 Task: Create in the project TranslateForge a sprint 'Cosmic Sprint'.
Action: Mouse moved to (192, 56)
Screenshot: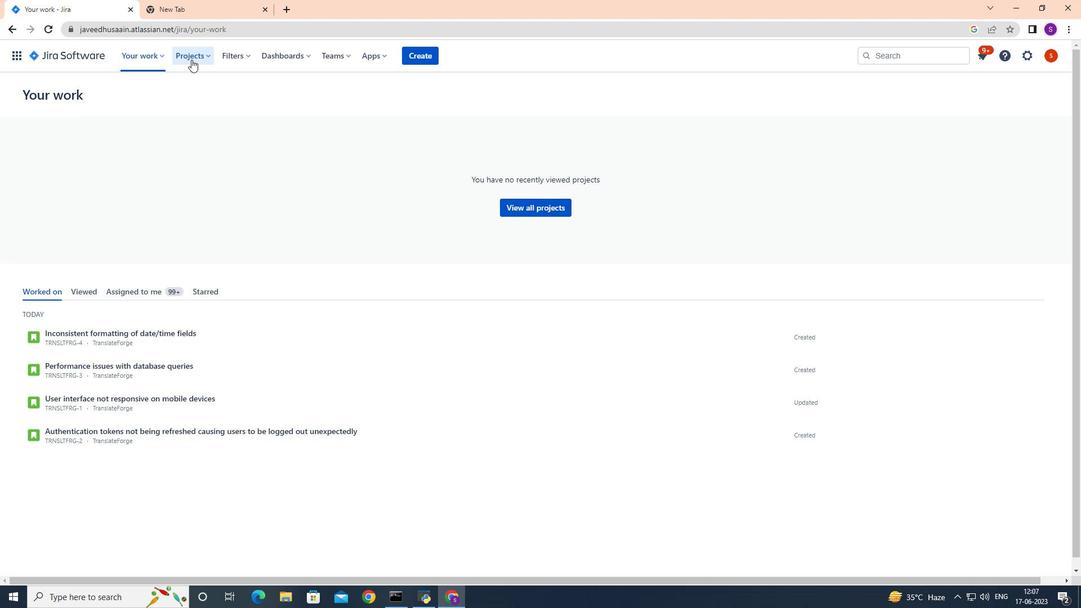 
Action: Mouse pressed left at (192, 56)
Screenshot: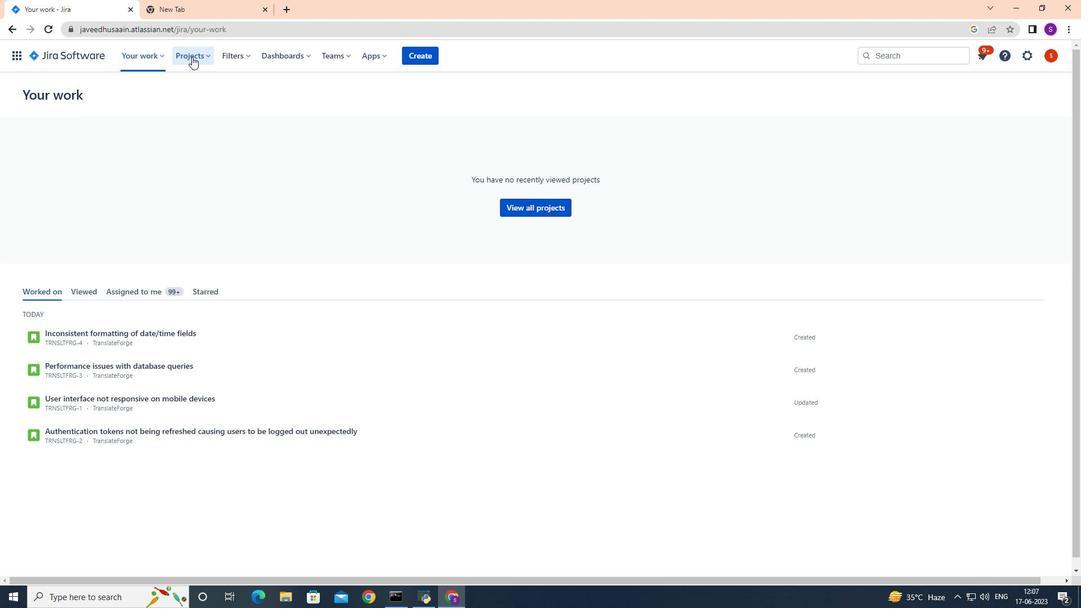 
Action: Mouse moved to (206, 100)
Screenshot: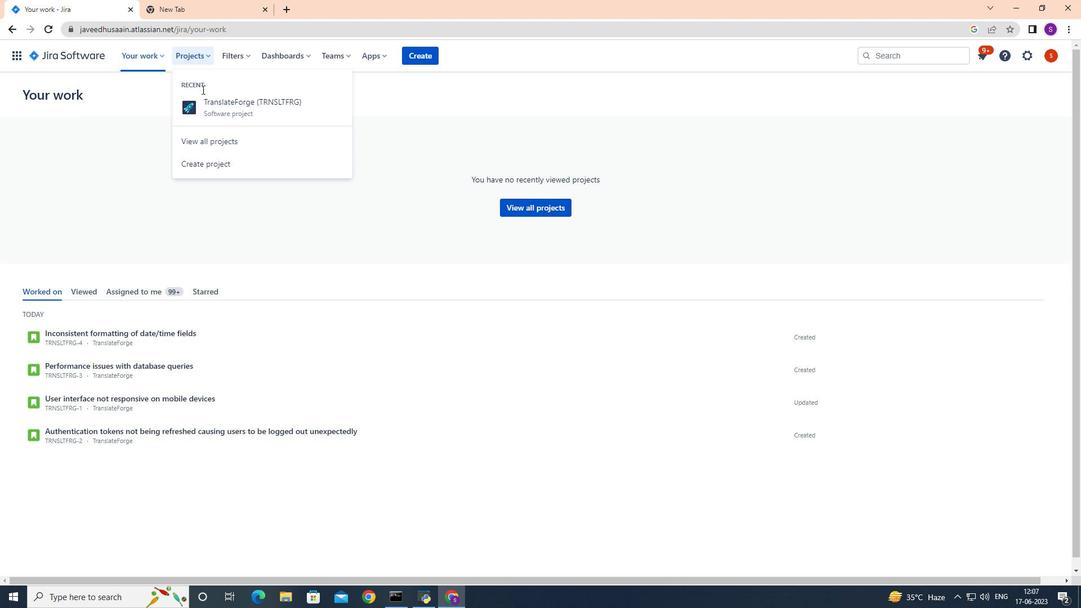 
Action: Mouse pressed left at (206, 100)
Screenshot: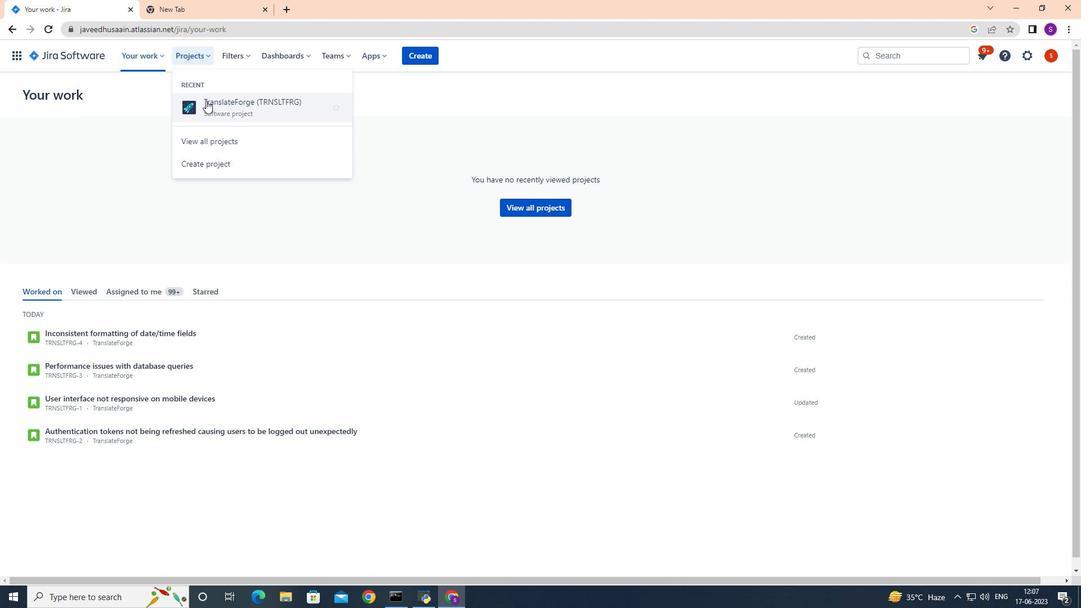 
Action: Mouse moved to (41, 163)
Screenshot: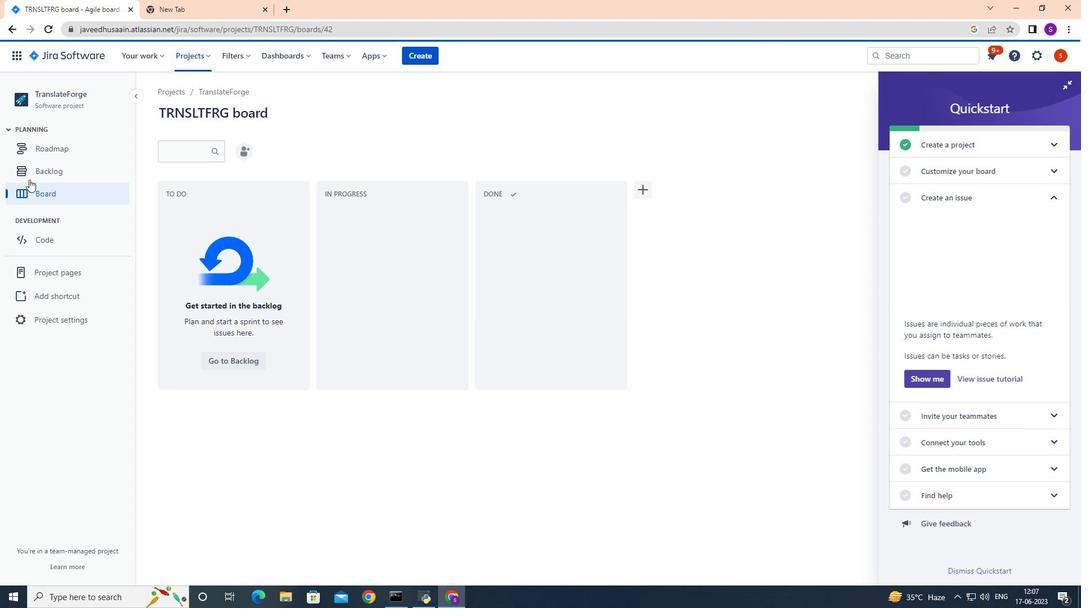 
Action: Mouse pressed left at (41, 163)
Screenshot: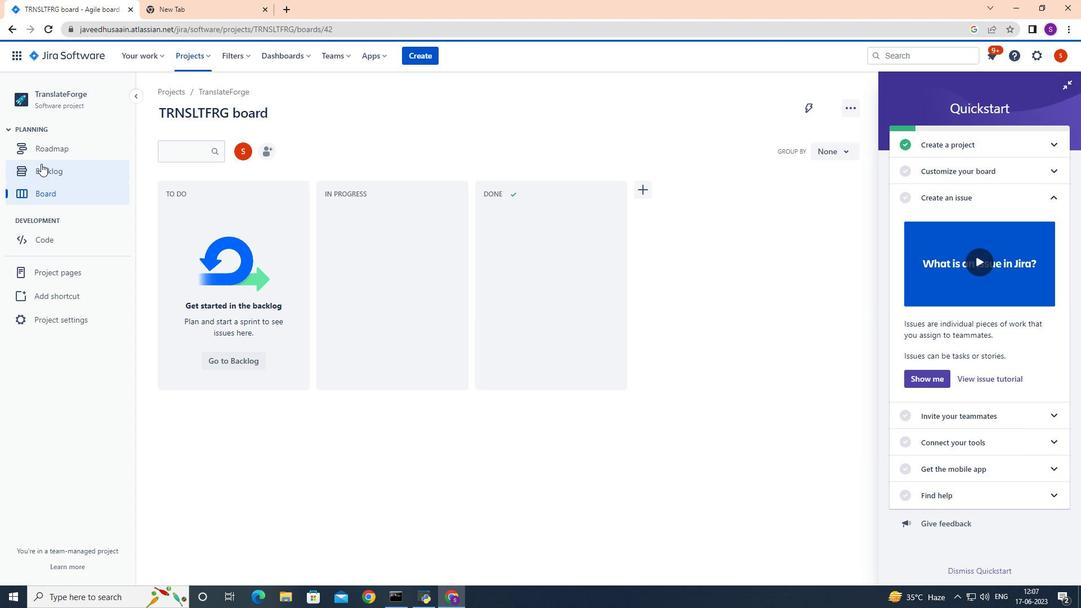 
Action: Mouse moved to (815, 366)
Screenshot: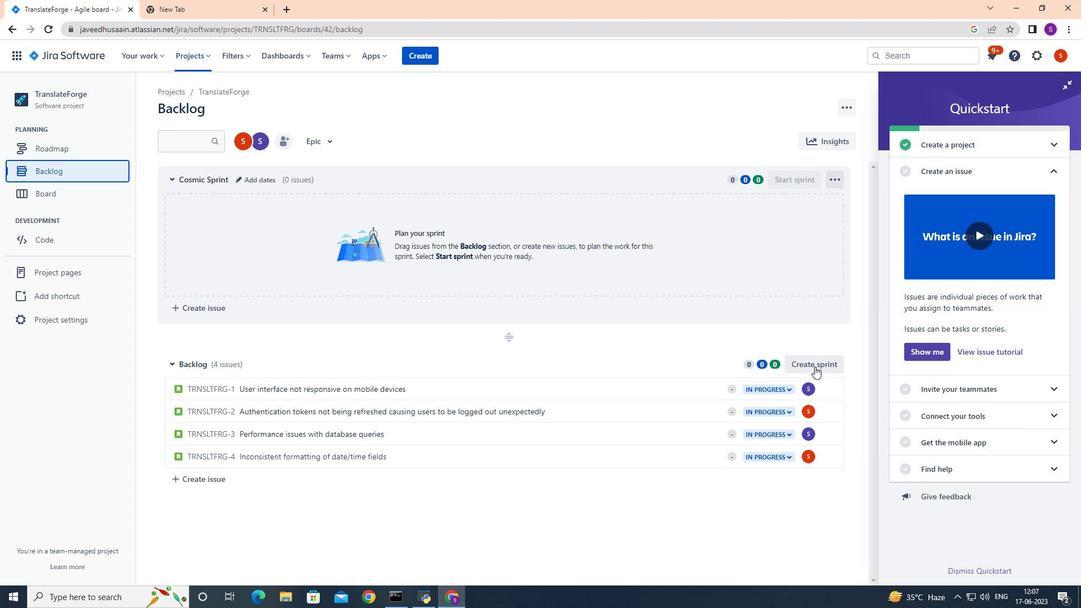 
Action: Mouse pressed left at (815, 366)
Screenshot: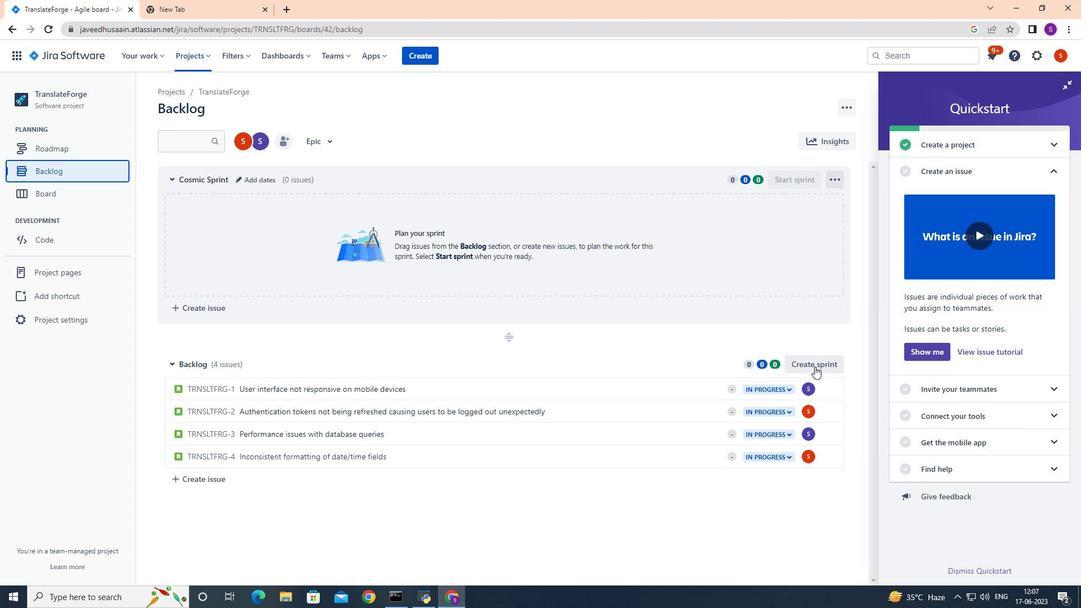 
Action: Mouse moved to (245, 366)
Screenshot: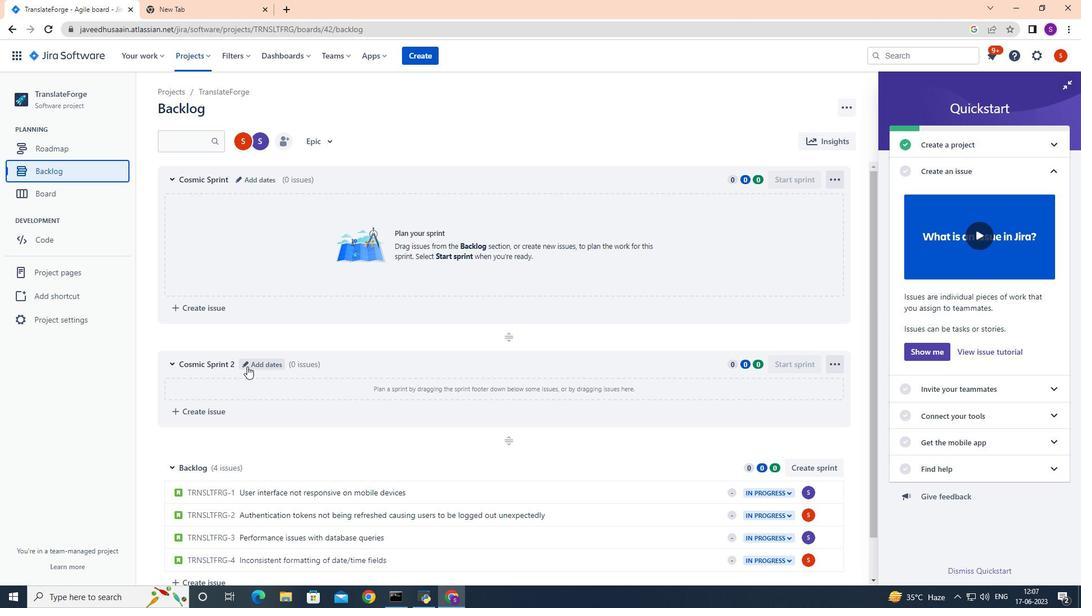 
Action: Mouse pressed left at (245, 366)
Screenshot: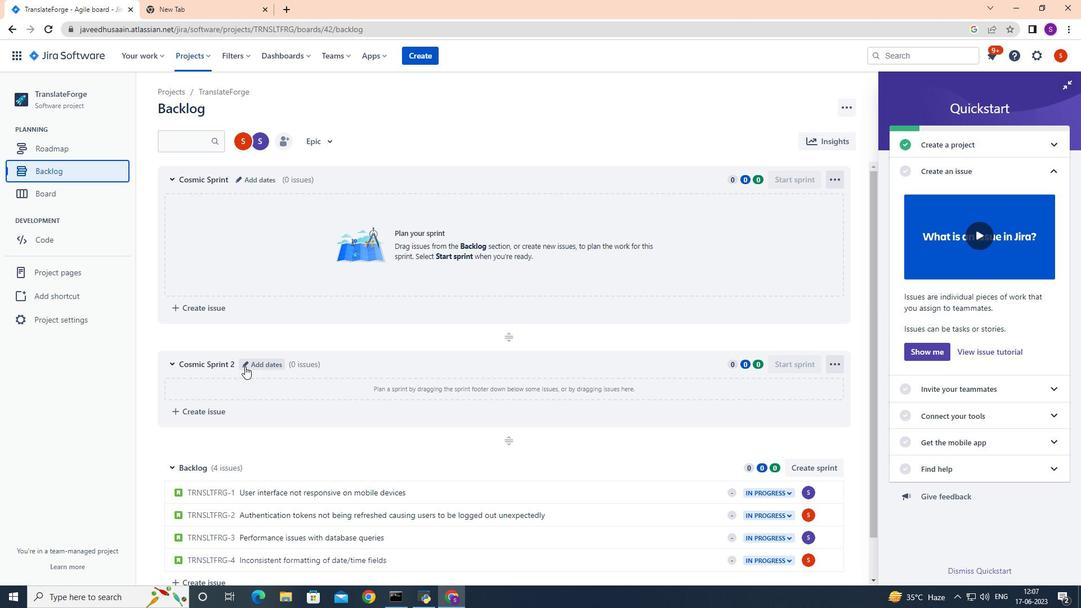 
Action: Mouse moved to (476, 148)
Screenshot: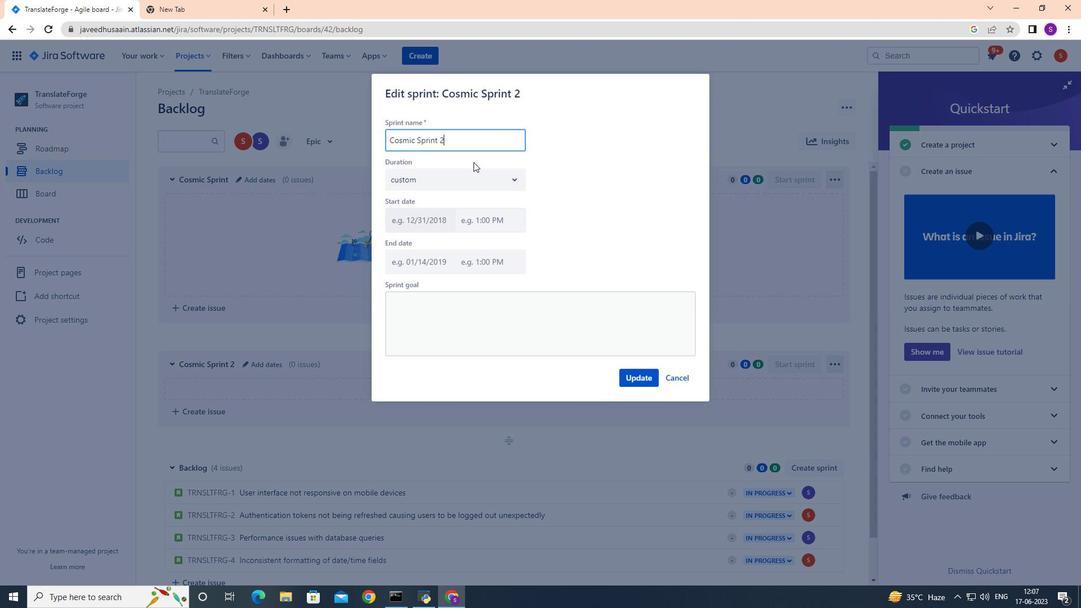 
Action: Key pressed <Key.backspace><Key.backspace><Key.backspace><Key.backspace><Key.backspace><Key.backspace><Key.backspace><Key.backspace><Key.backspace><Key.backspace><Key.backspace><Key.backspace><Key.backspace><Key.backspace><Key.backspace><Key.backspace><Key.backspace><Key.backspace><Key.backspace><Key.backspace><Key.backspace><Key.backspace><Key.backspace><Key.backspace><Key.backspace><Key.backspace><Key.backspace><Key.shift>D<Key.backspace><Key.shift>Cosmic<Key.space><Key.shift>Sprint
Screenshot: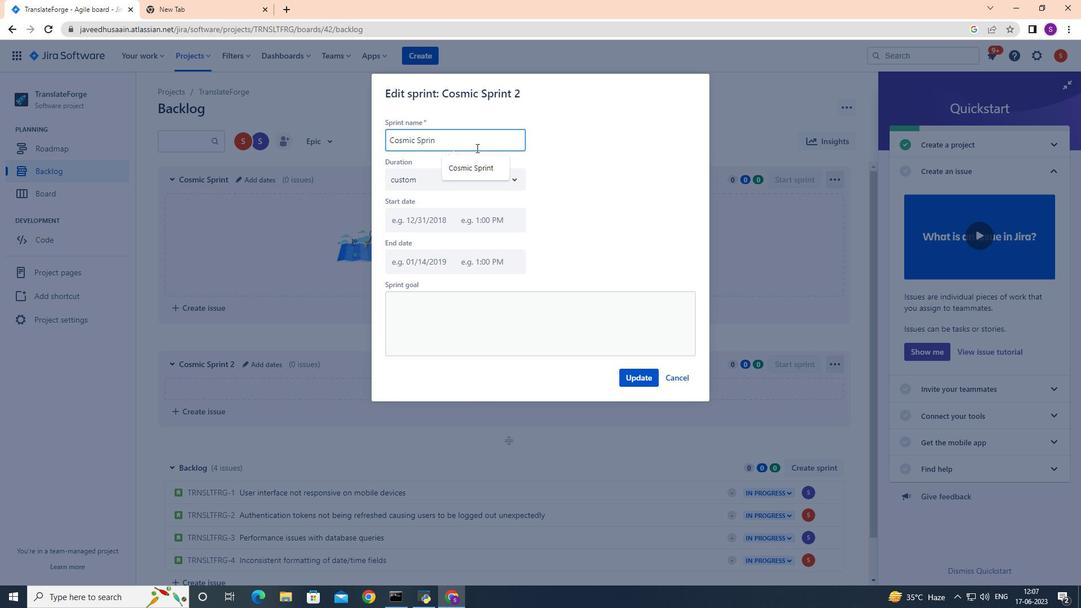 
Action: Mouse moved to (634, 382)
Screenshot: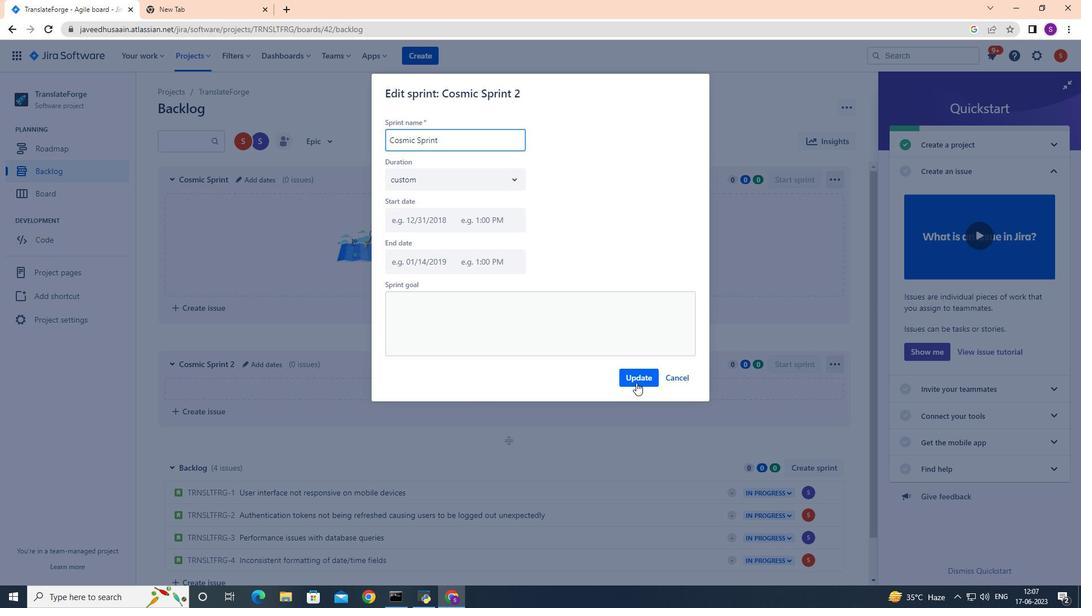 
Action: Mouse pressed left at (634, 382)
Screenshot: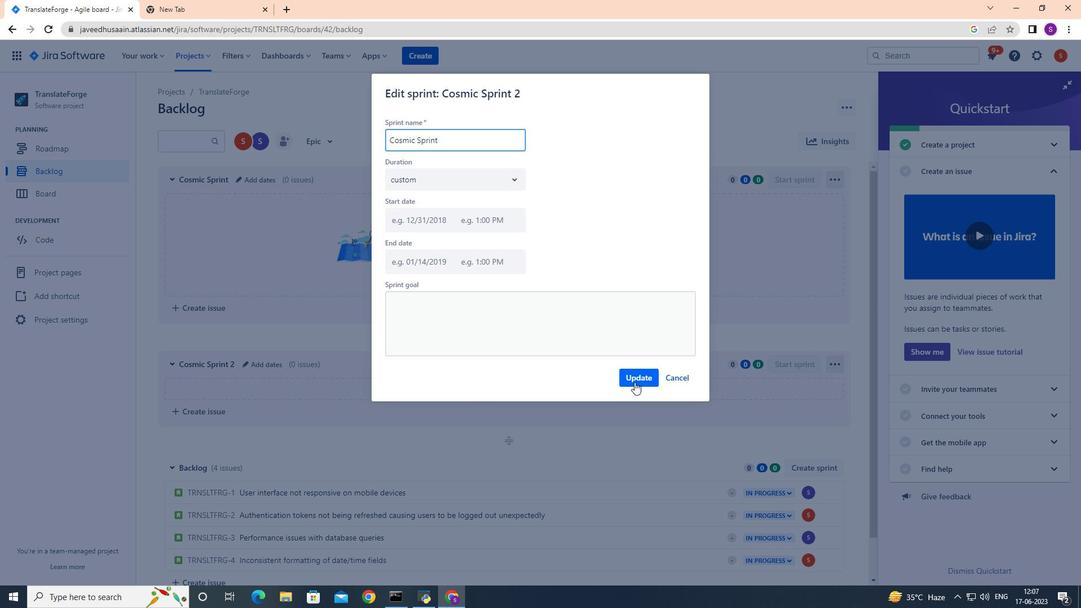 
